 Task: Create a due date automation trigger when advanced on, on the wednesday after a card is due add fields with custom field "Resume" set to a date less than 1 working days ago at 11:00 AM.
Action: Mouse moved to (1018, 77)
Screenshot: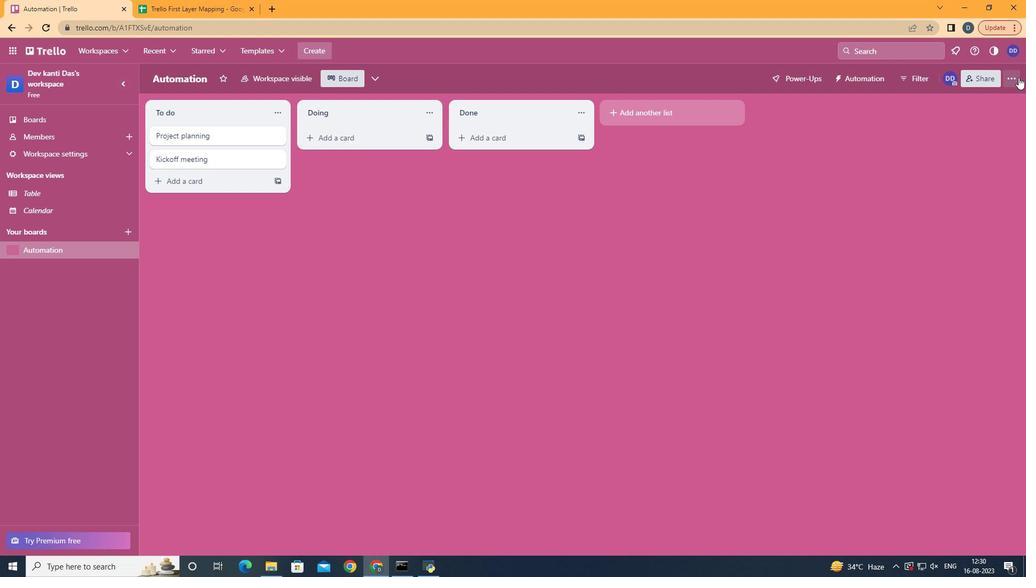 
Action: Mouse pressed left at (1018, 77)
Screenshot: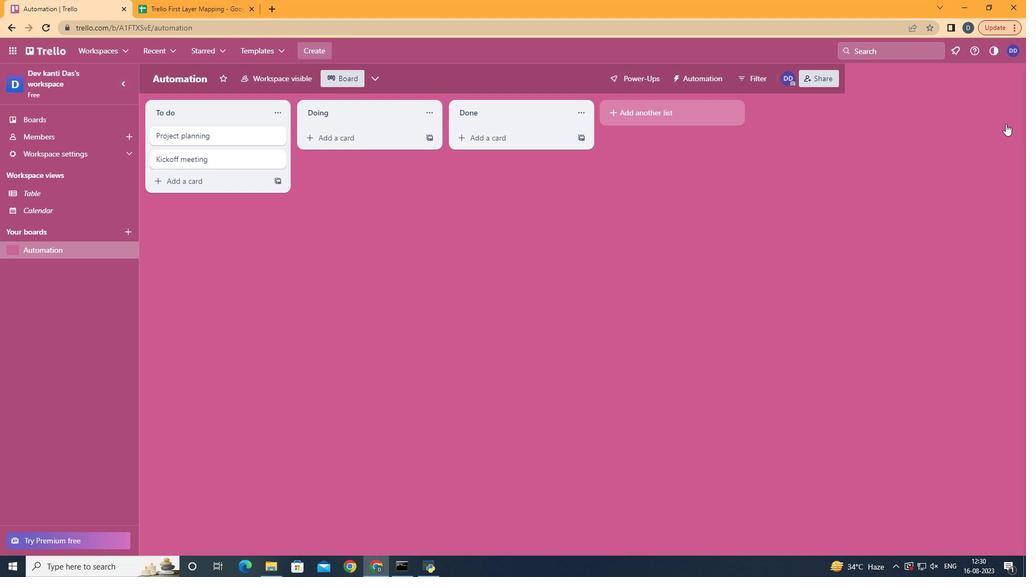 
Action: Mouse moved to (919, 236)
Screenshot: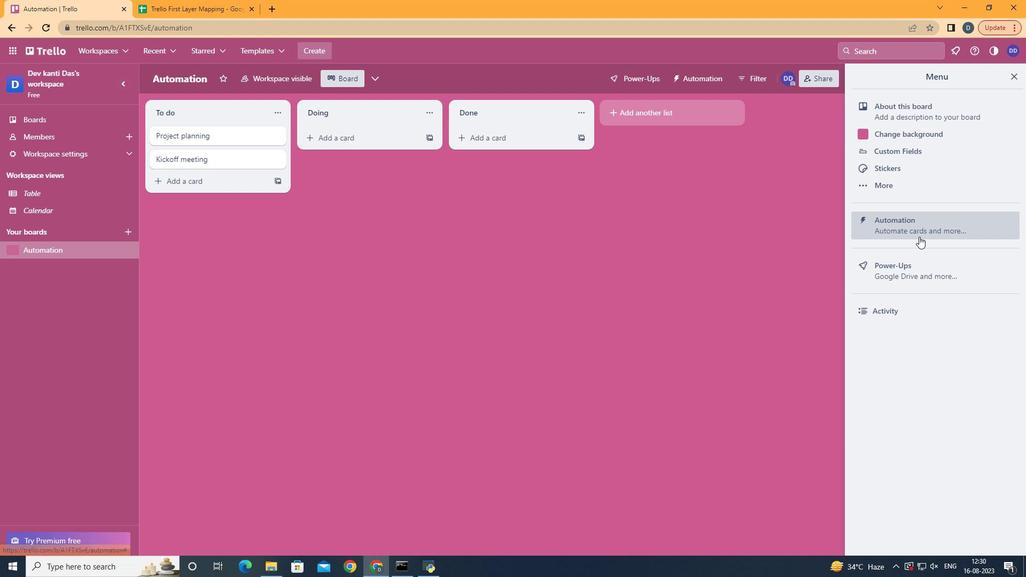 
Action: Mouse pressed left at (919, 236)
Screenshot: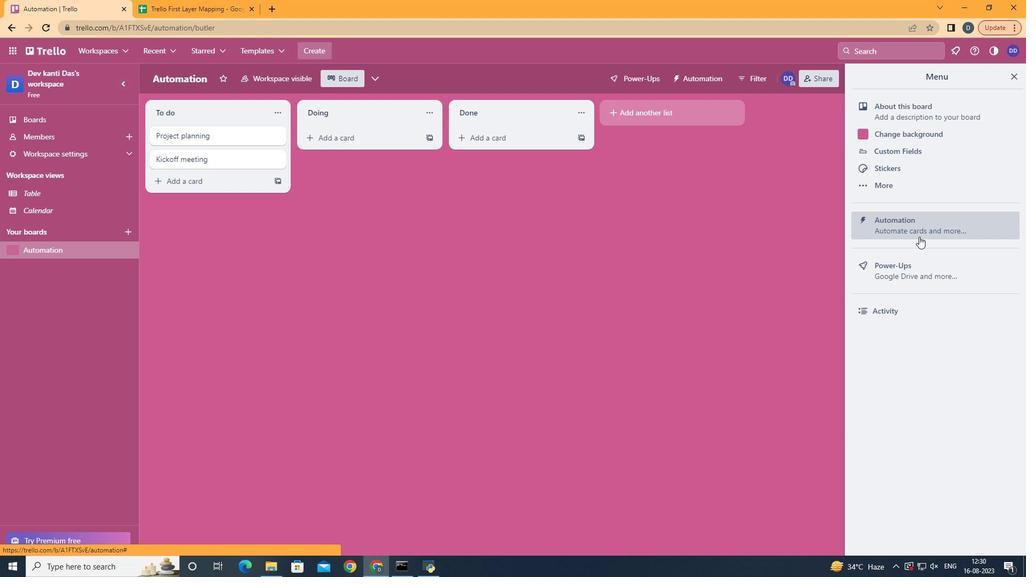 
Action: Mouse moved to (188, 214)
Screenshot: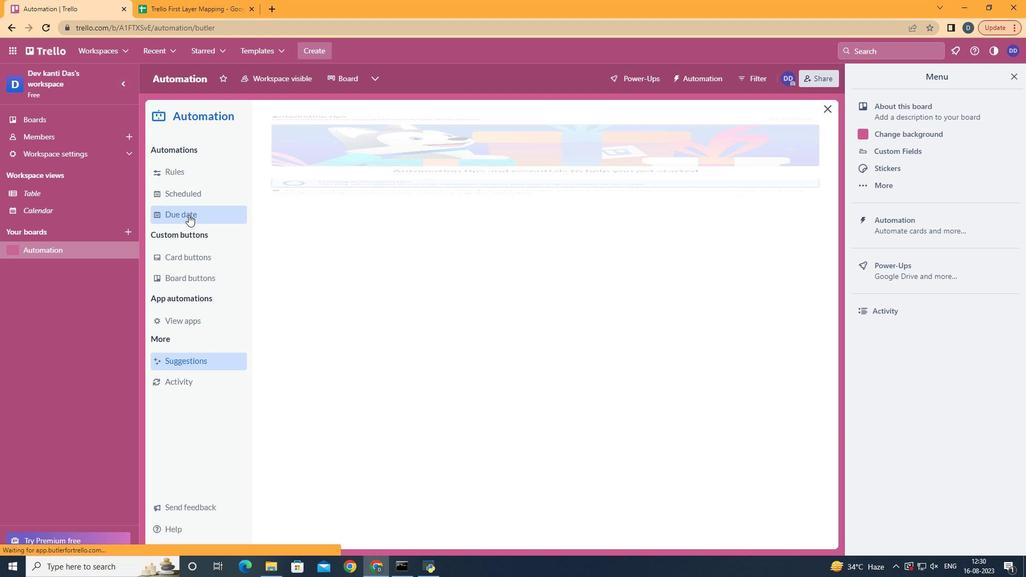 
Action: Mouse pressed left at (188, 214)
Screenshot: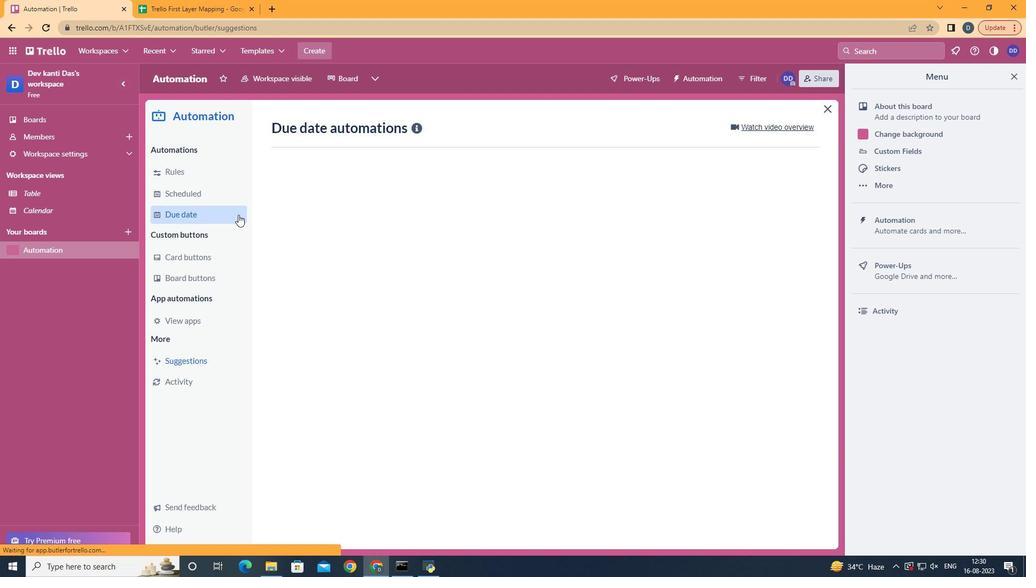 
Action: Mouse moved to (749, 130)
Screenshot: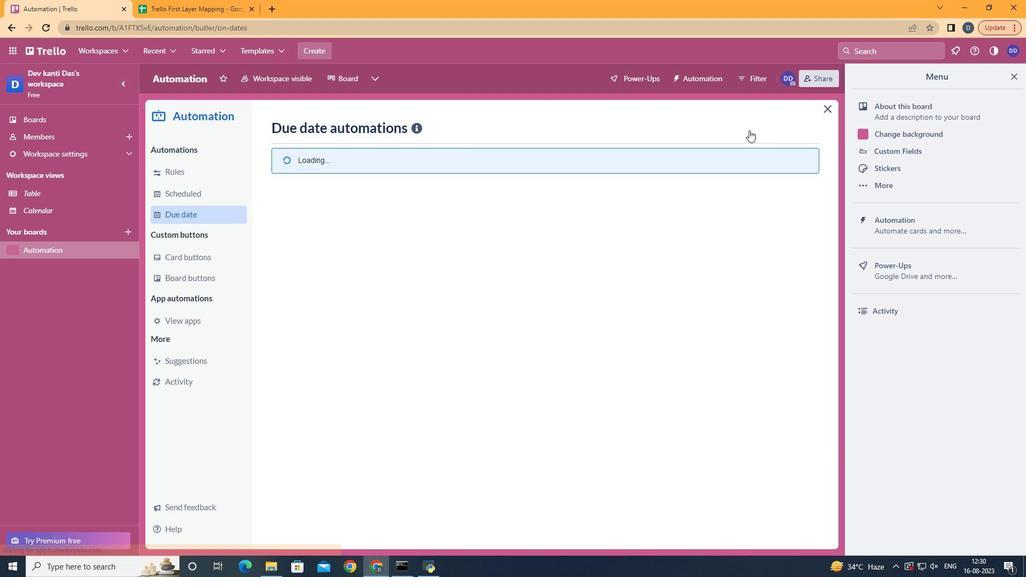 
Action: Mouse pressed left at (749, 130)
Screenshot: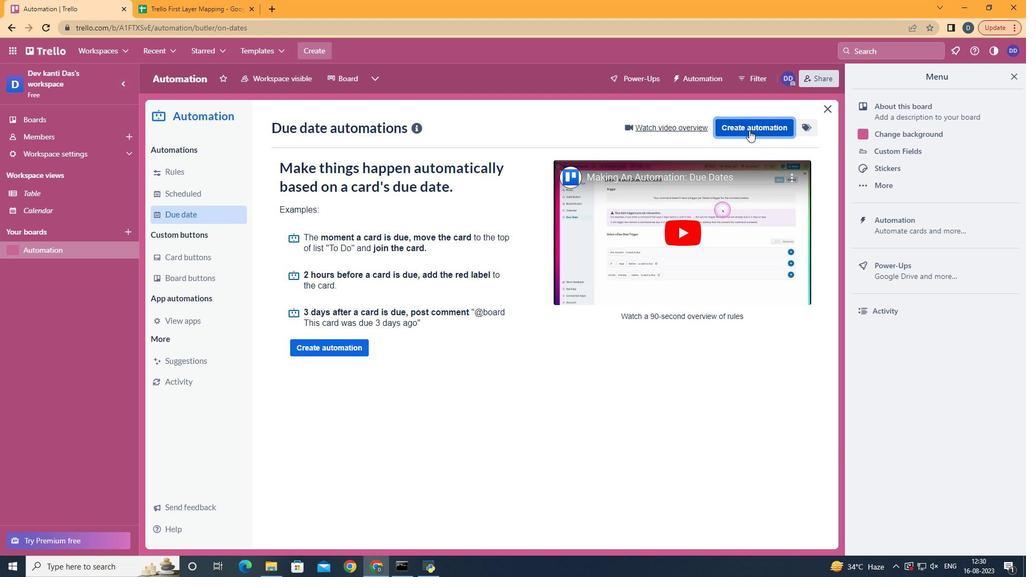 
Action: Mouse moved to (551, 229)
Screenshot: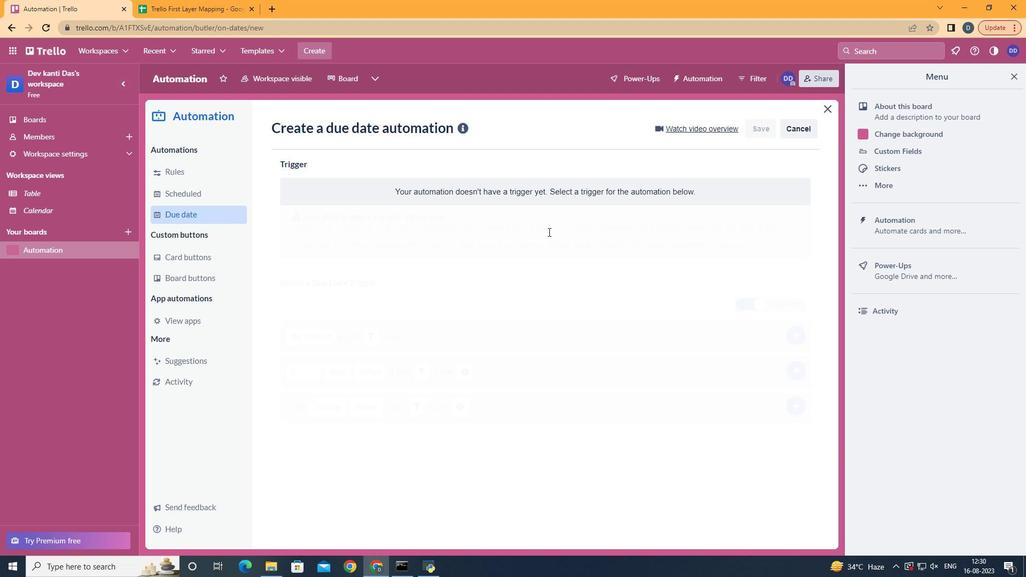 
Action: Mouse pressed left at (551, 229)
Screenshot: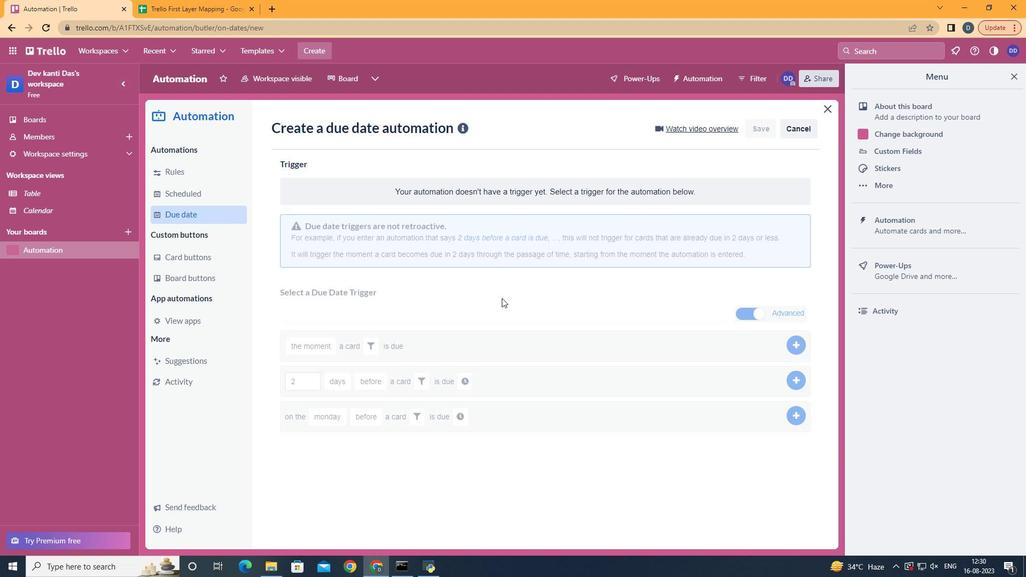 
Action: Mouse moved to (344, 319)
Screenshot: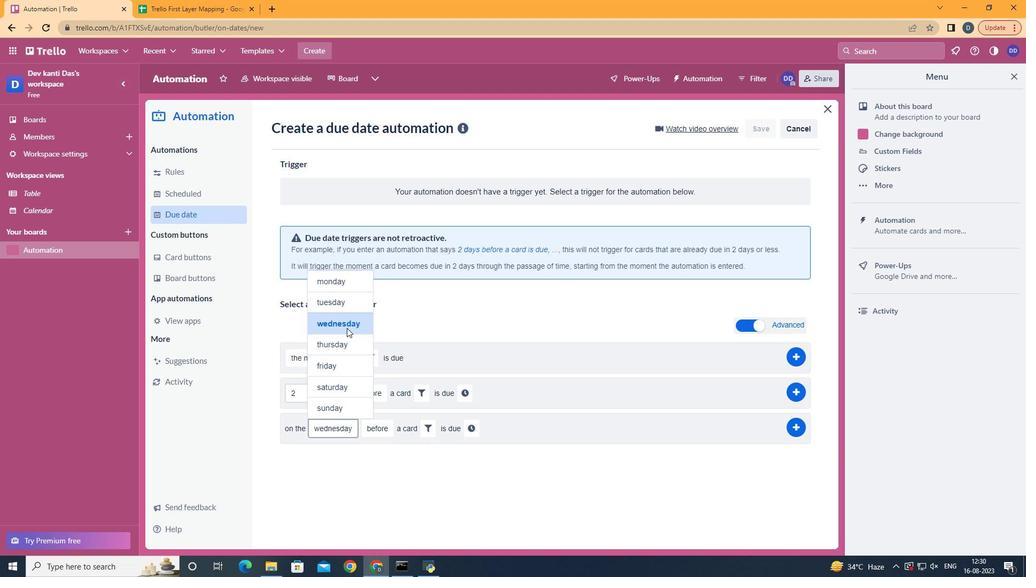 
Action: Mouse pressed left at (344, 319)
Screenshot: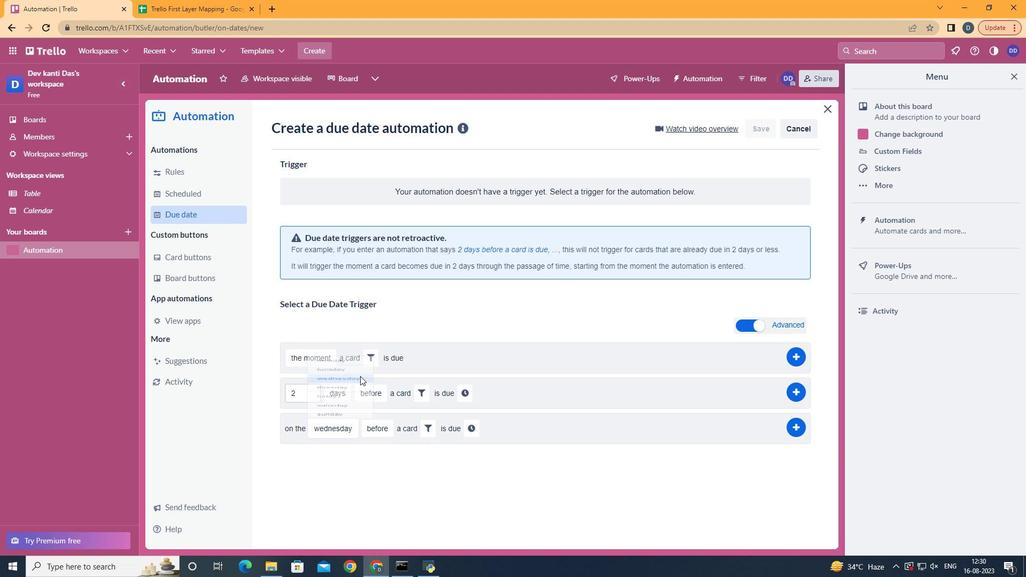 
Action: Mouse moved to (389, 464)
Screenshot: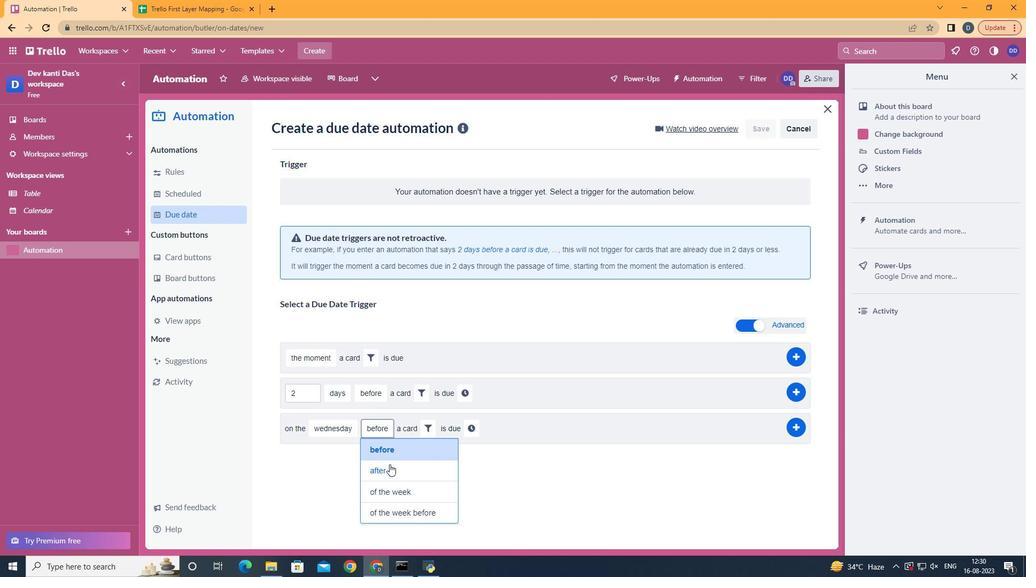 
Action: Mouse pressed left at (389, 464)
Screenshot: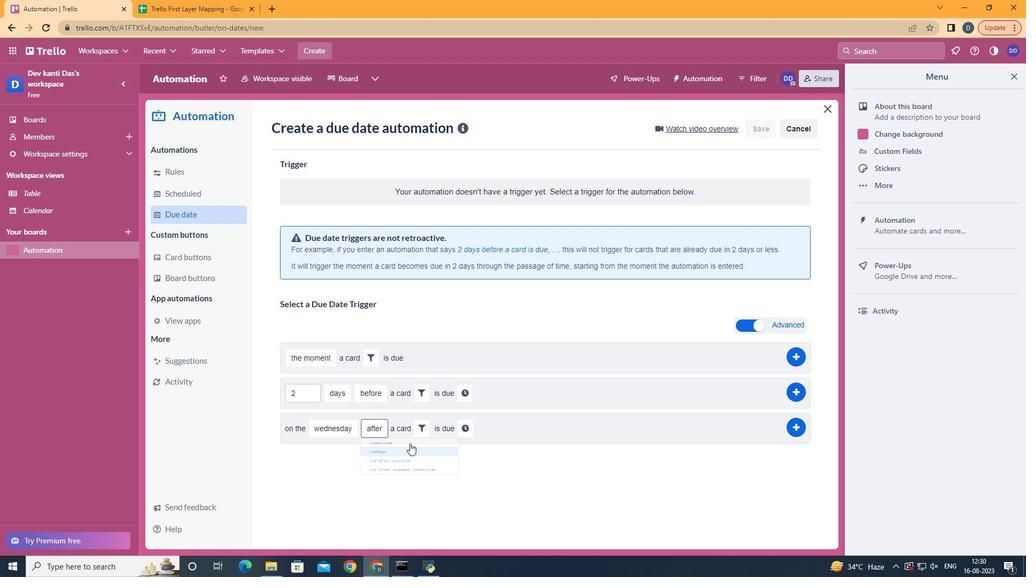 
Action: Mouse moved to (415, 431)
Screenshot: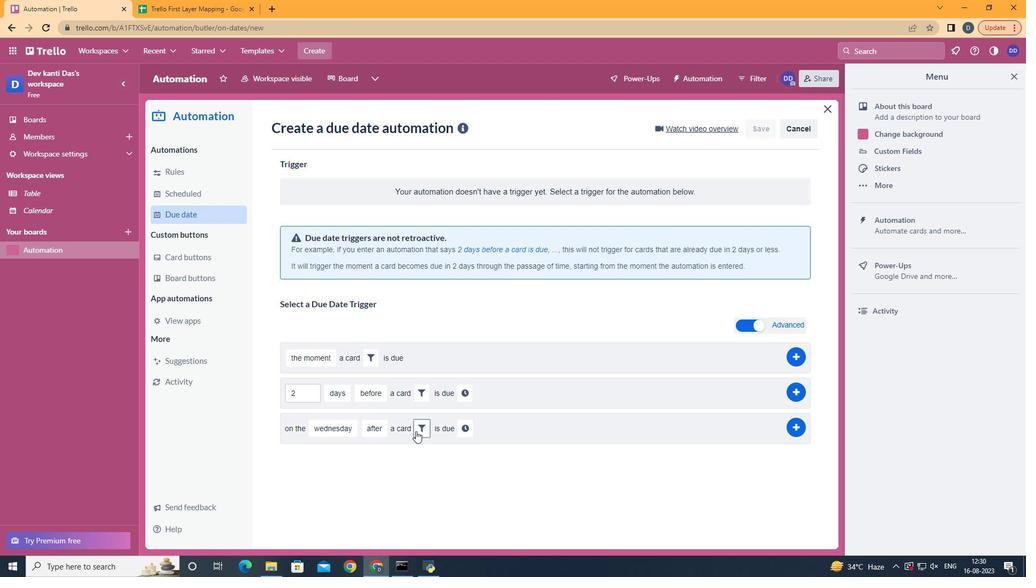 
Action: Mouse pressed left at (415, 431)
Screenshot: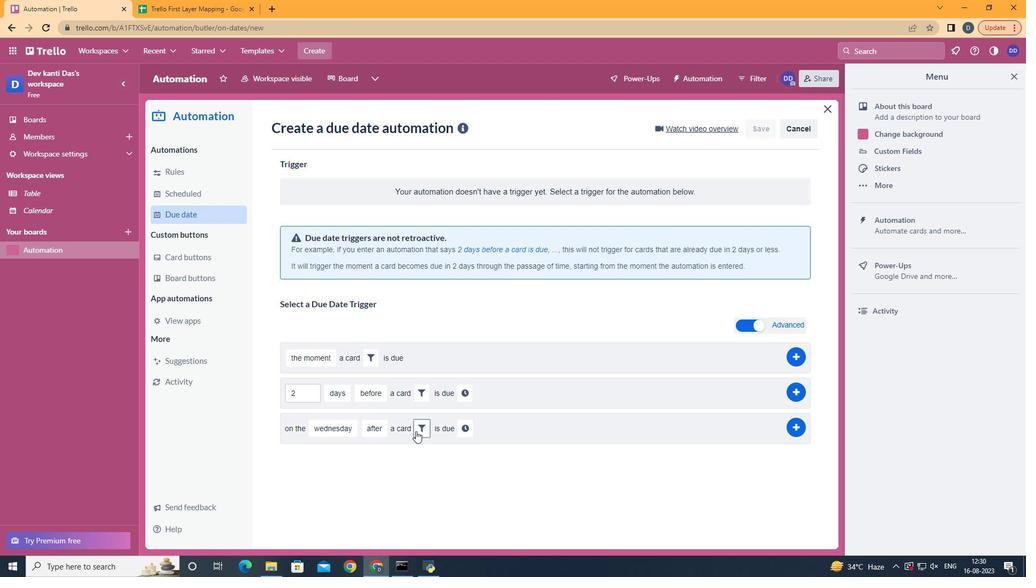 
Action: Mouse moved to (583, 458)
Screenshot: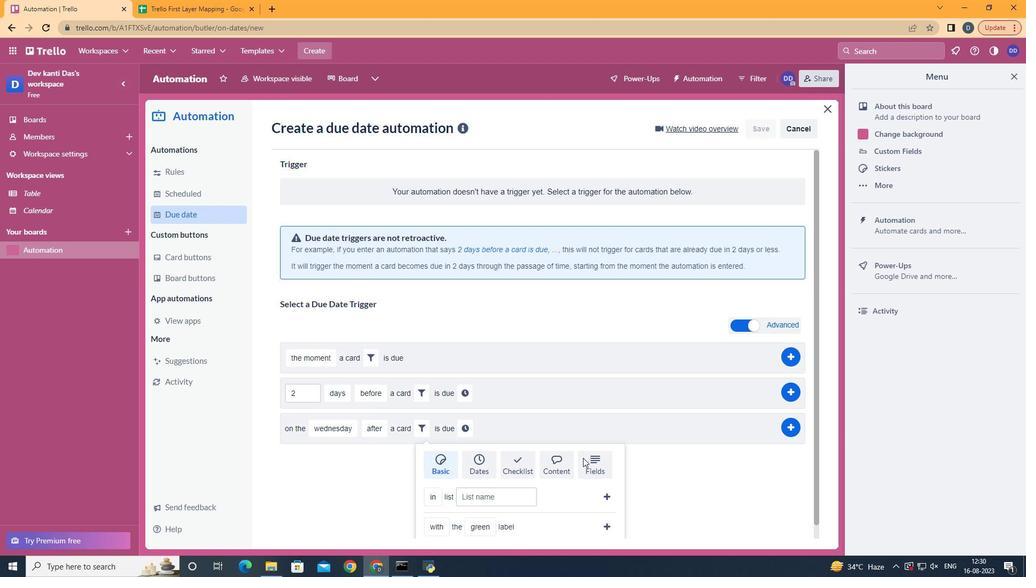 
Action: Mouse pressed left at (583, 458)
Screenshot: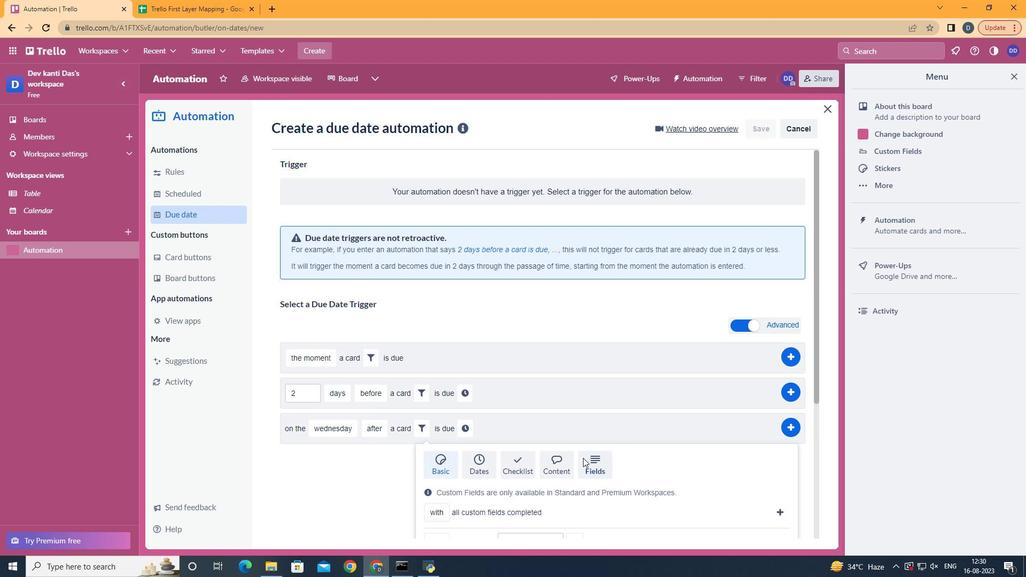 
Action: Mouse scrolled (583, 457) with delta (0, 0)
Screenshot: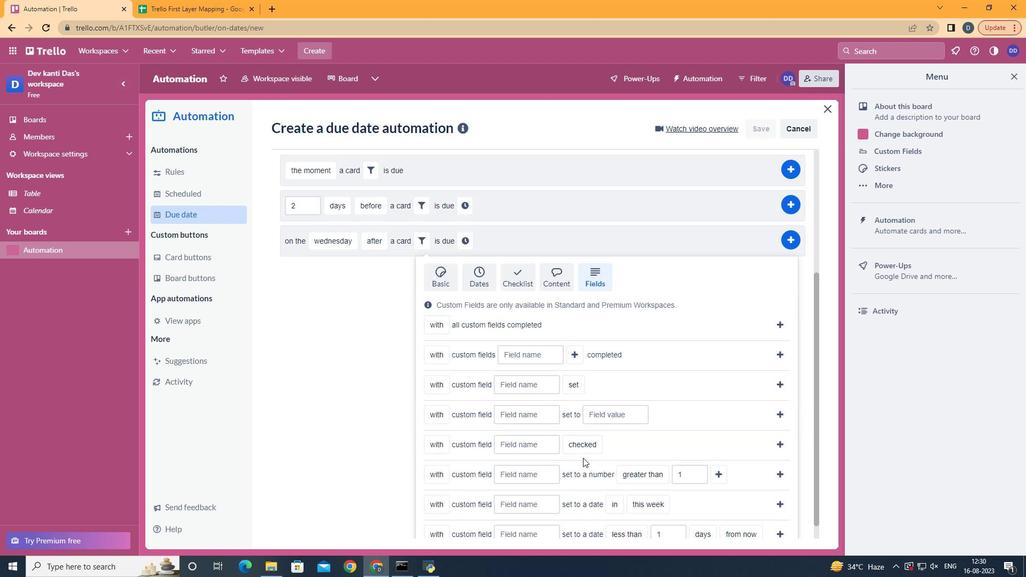 
Action: Mouse scrolled (583, 457) with delta (0, 0)
Screenshot: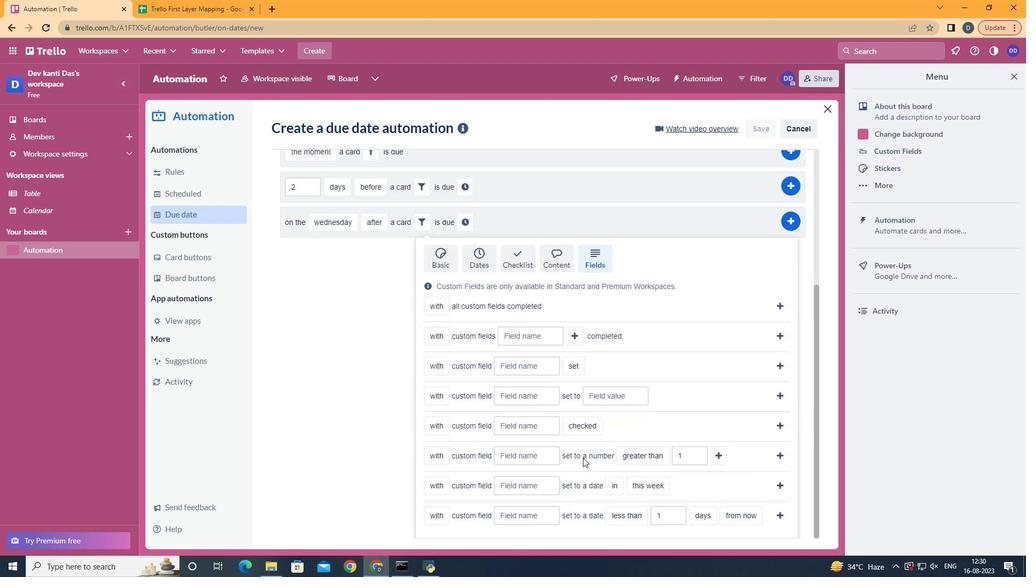 
Action: Mouse scrolled (583, 457) with delta (0, 0)
Screenshot: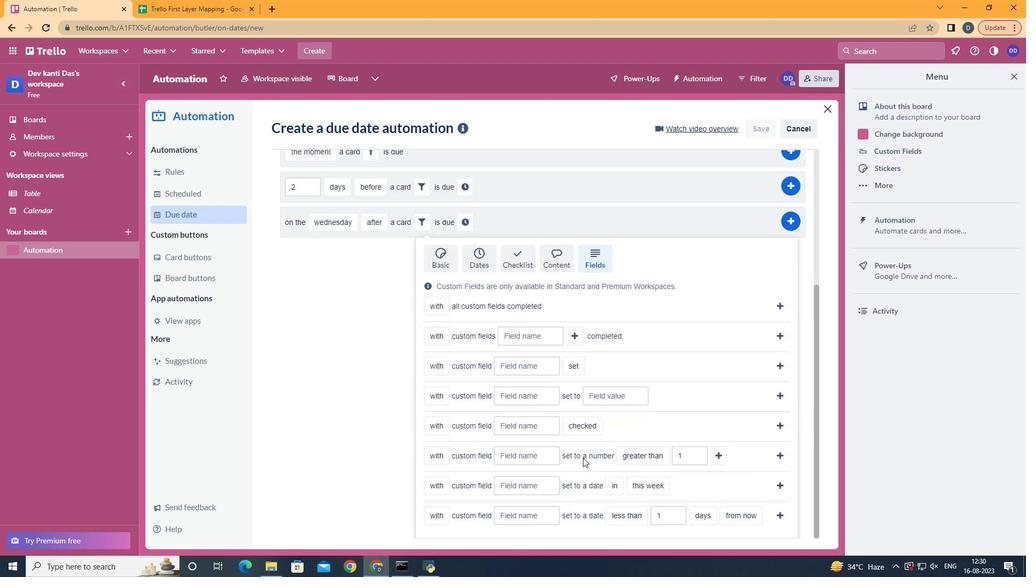 
Action: Mouse scrolled (583, 457) with delta (0, 0)
Screenshot: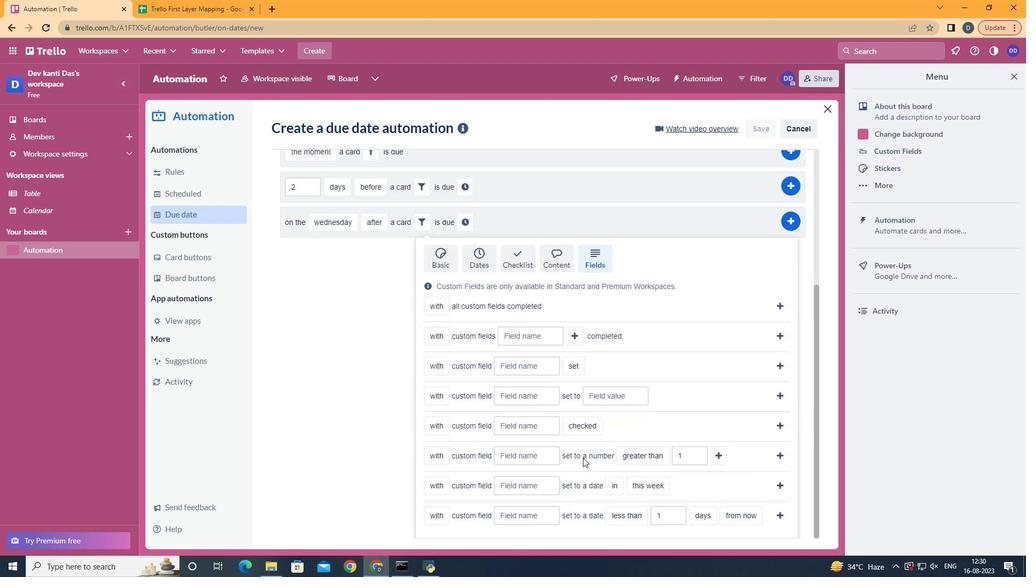 
Action: Mouse scrolled (583, 457) with delta (0, 0)
Screenshot: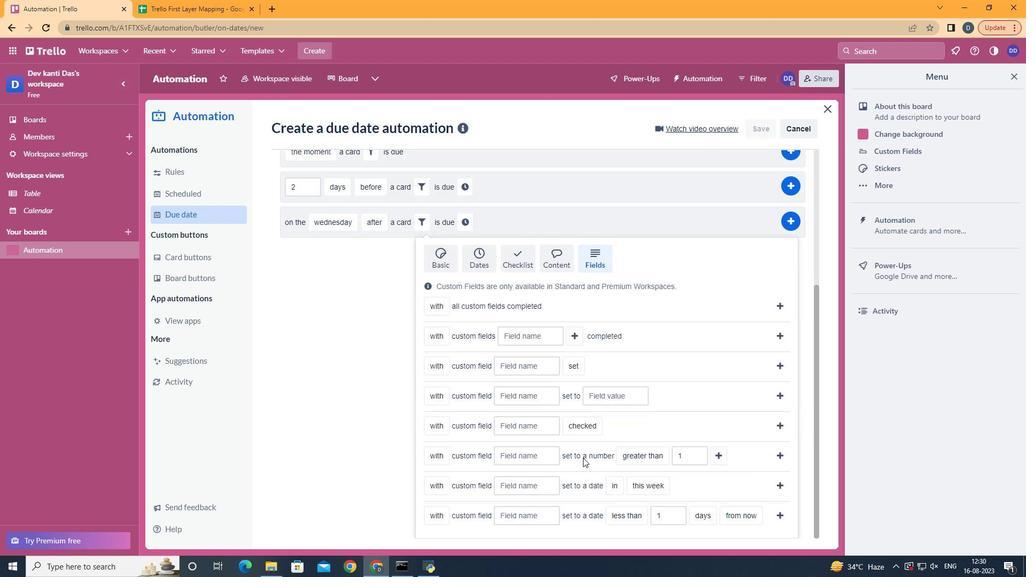 
Action: Mouse moved to (516, 517)
Screenshot: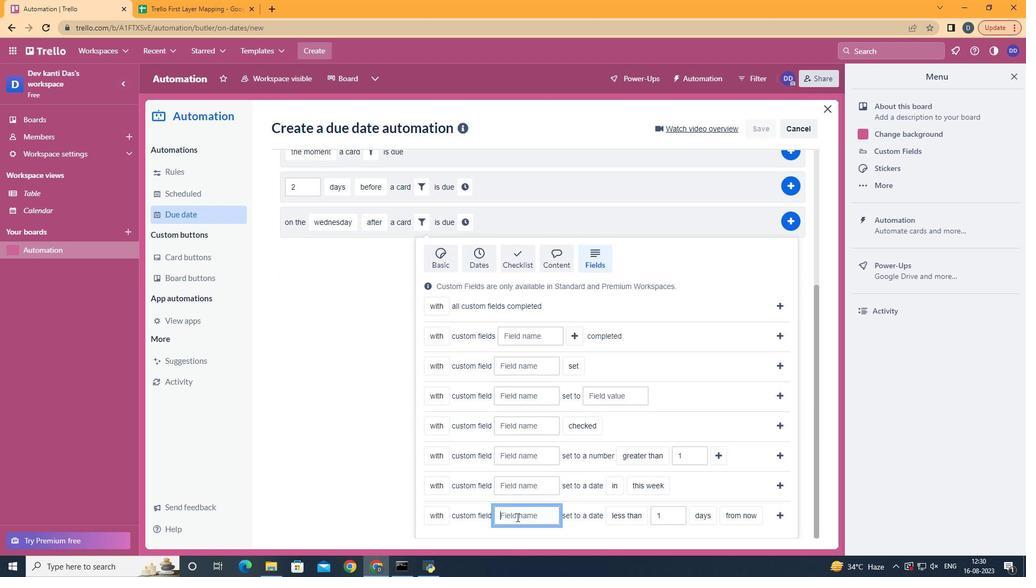 
Action: Mouse pressed left at (516, 517)
Screenshot: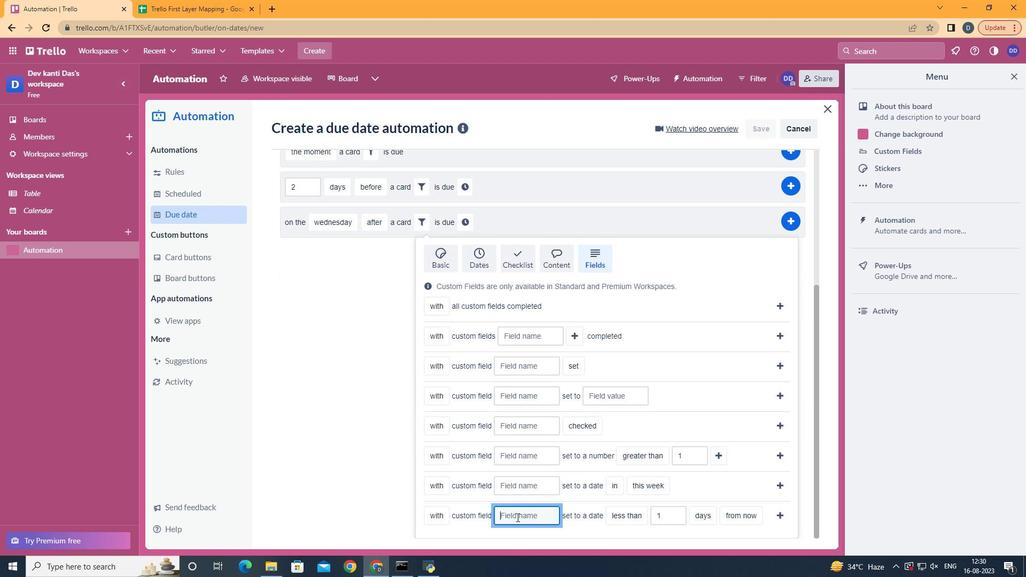 
Action: Key pressed <Key.shift>Resume
Screenshot: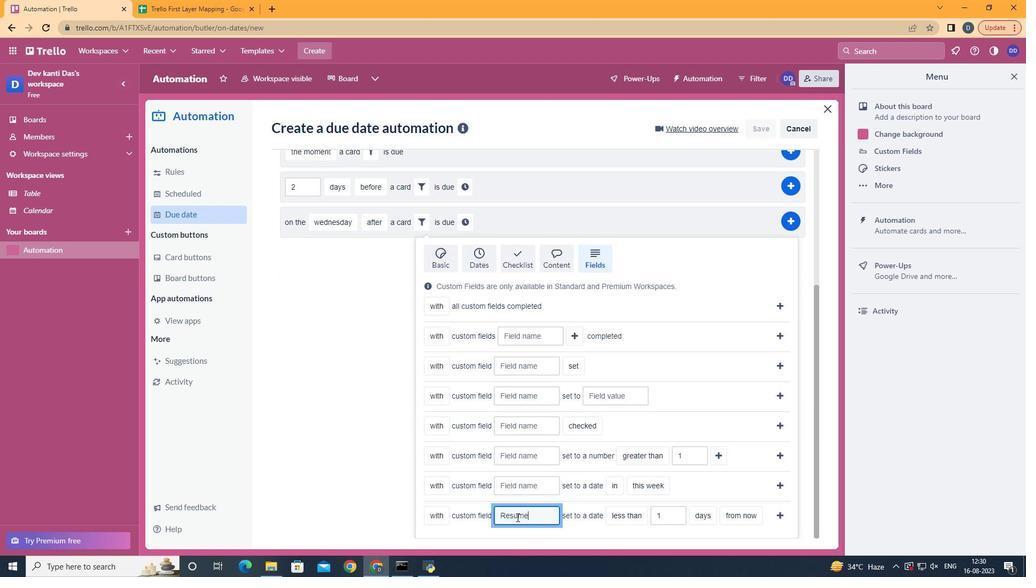 
Action: Mouse moved to (711, 498)
Screenshot: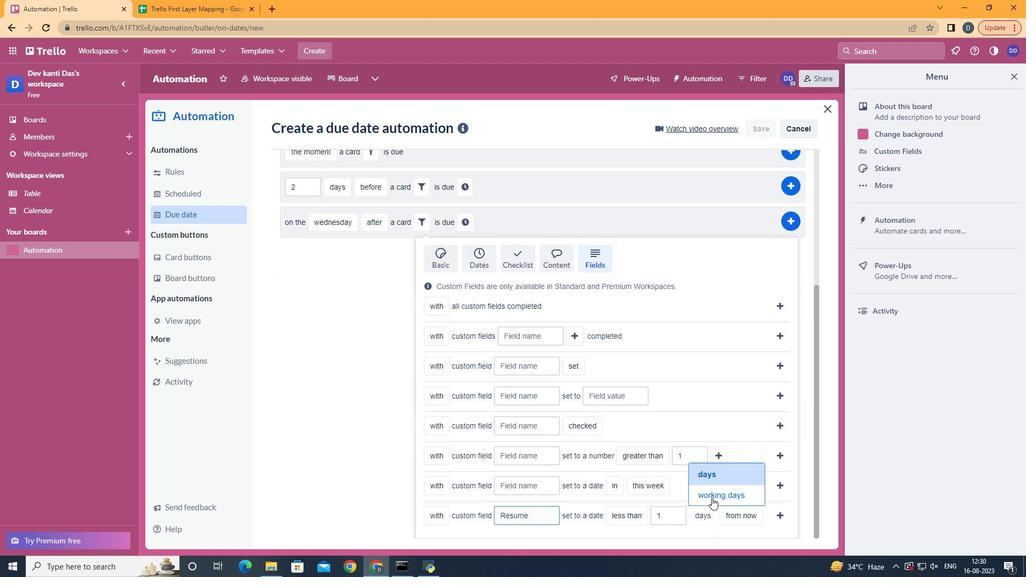 
Action: Mouse pressed left at (711, 498)
Screenshot: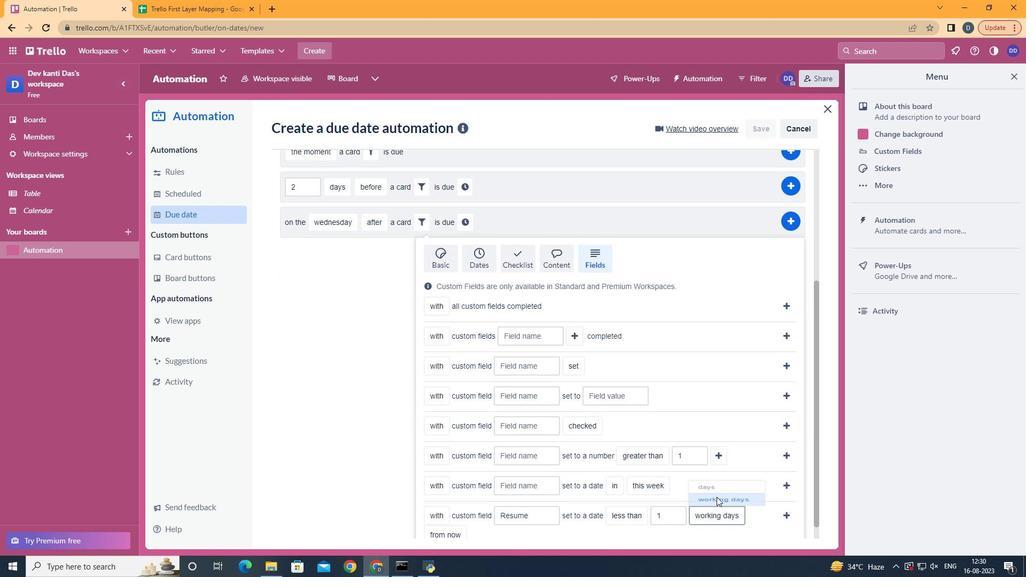 
Action: Mouse moved to (716, 497)
Screenshot: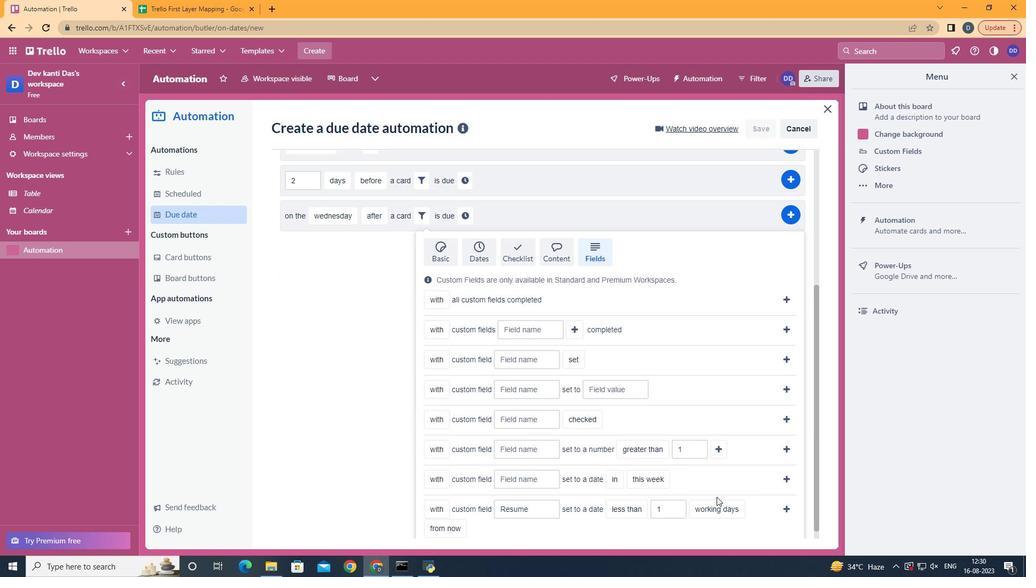 
Action: Mouse scrolled (716, 496) with delta (0, 0)
Screenshot: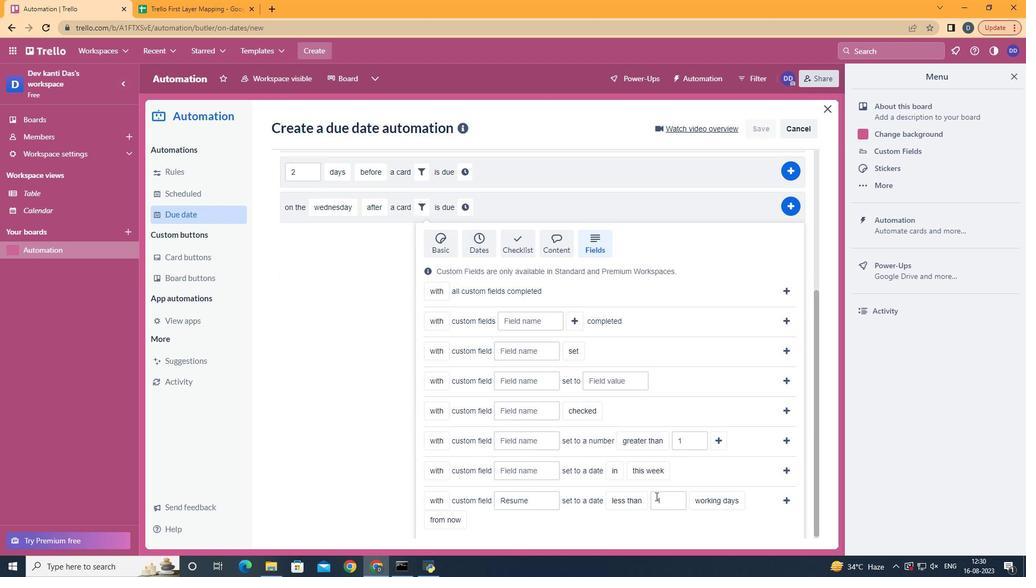 
Action: Mouse scrolled (716, 496) with delta (0, 0)
Screenshot: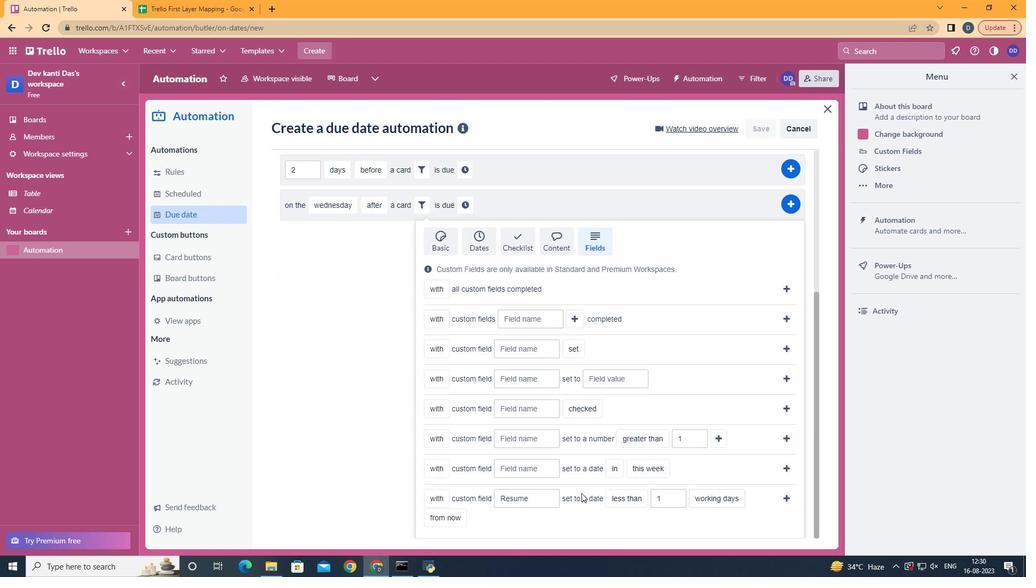 
Action: Mouse scrolled (716, 496) with delta (0, 0)
Screenshot: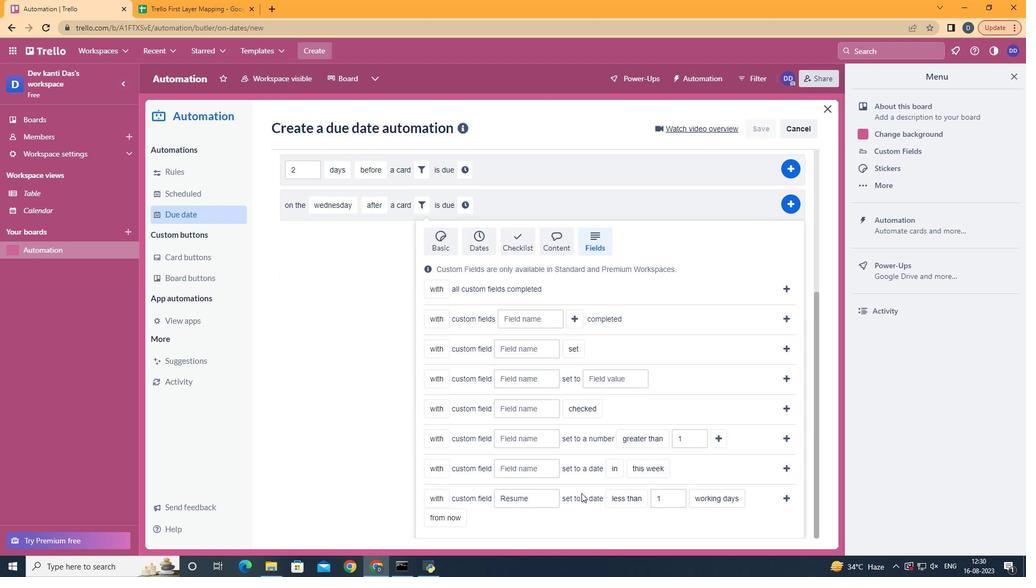
Action: Mouse scrolled (716, 496) with delta (0, 0)
Screenshot: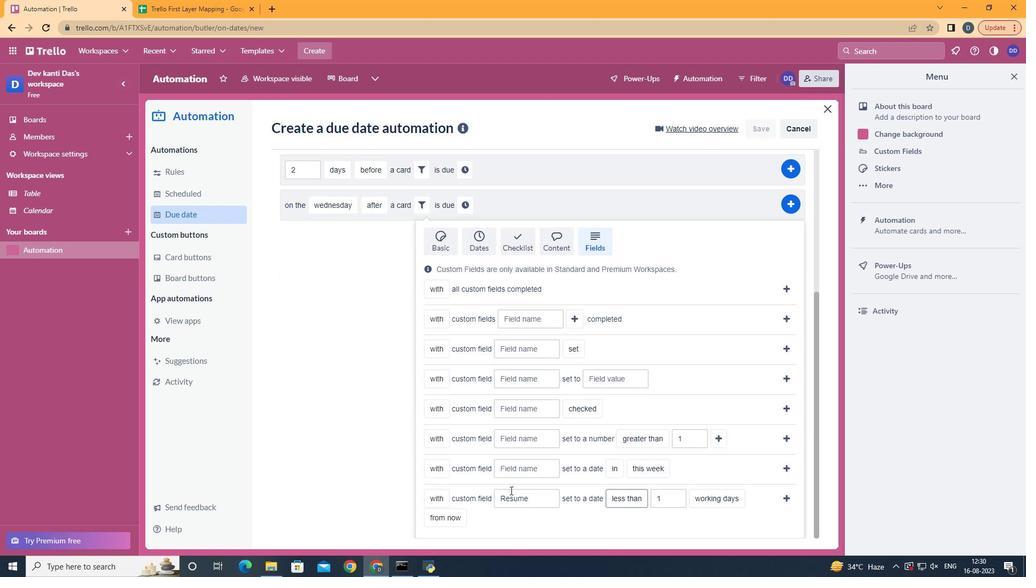 
Action: Mouse moved to (459, 499)
Screenshot: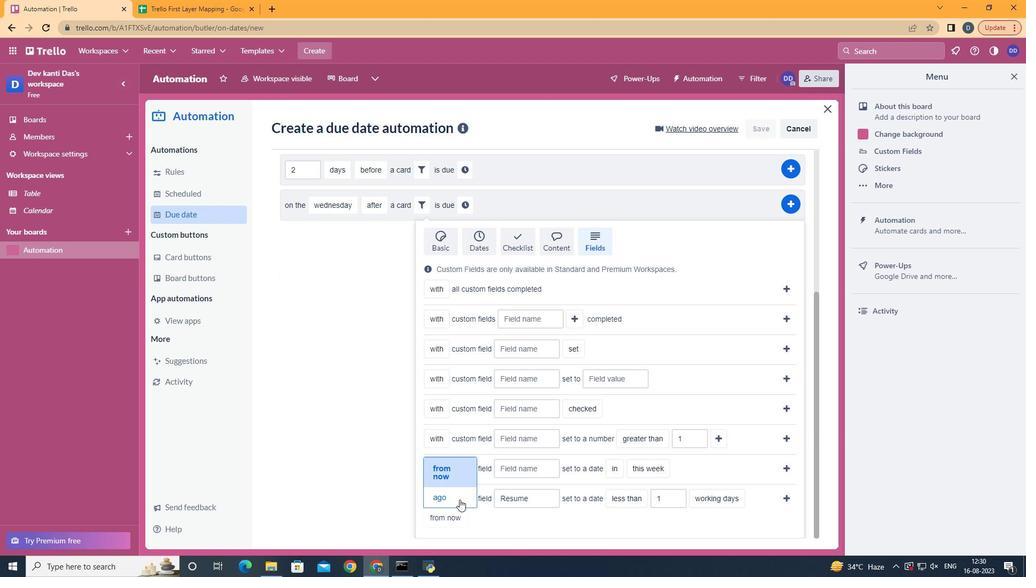 
Action: Mouse pressed left at (459, 499)
Screenshot: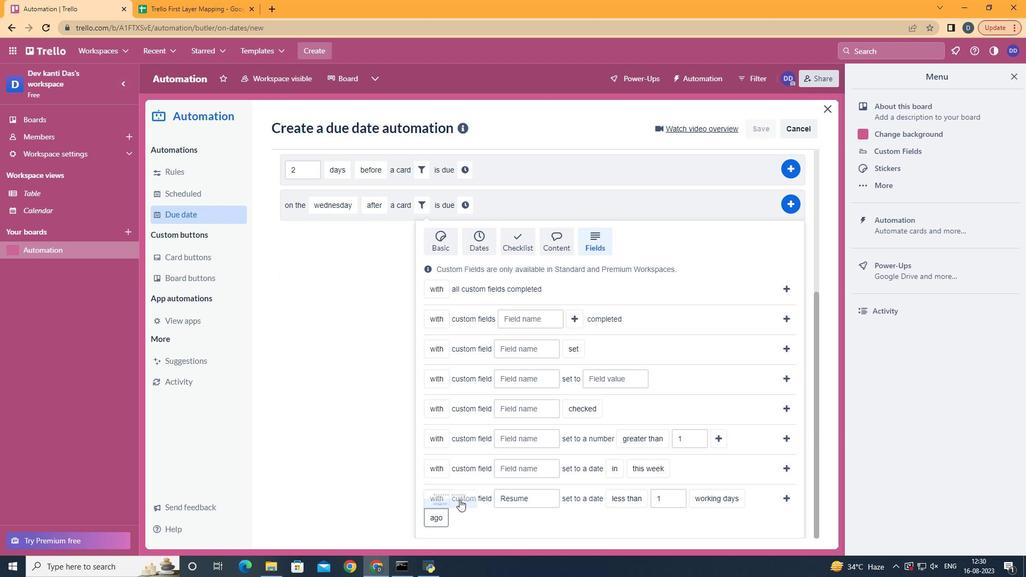
Action: Mouse moved to (785, 497)
Screenshot: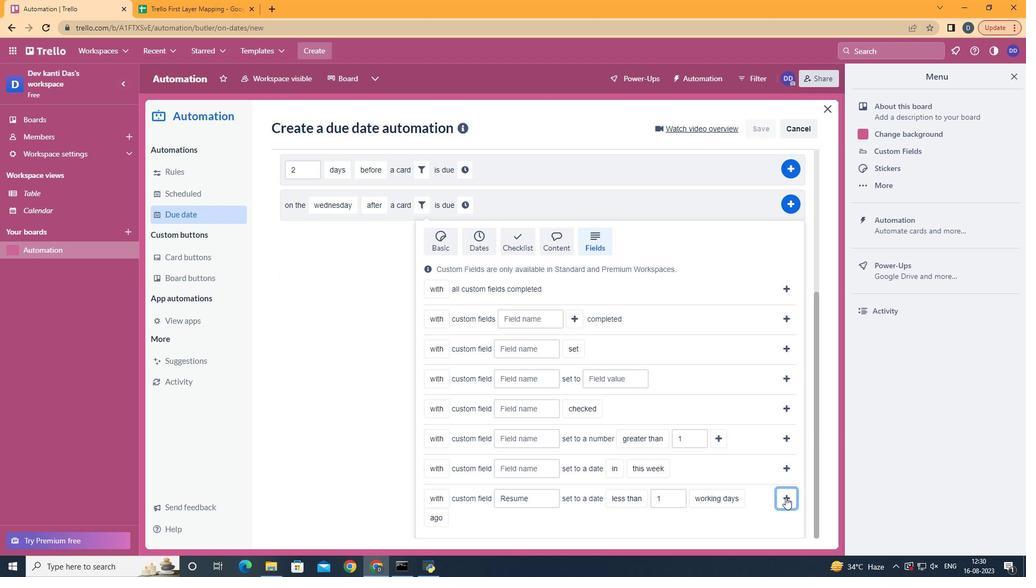 
Action: Mouse pressed left at (785, 497)
Screenshot: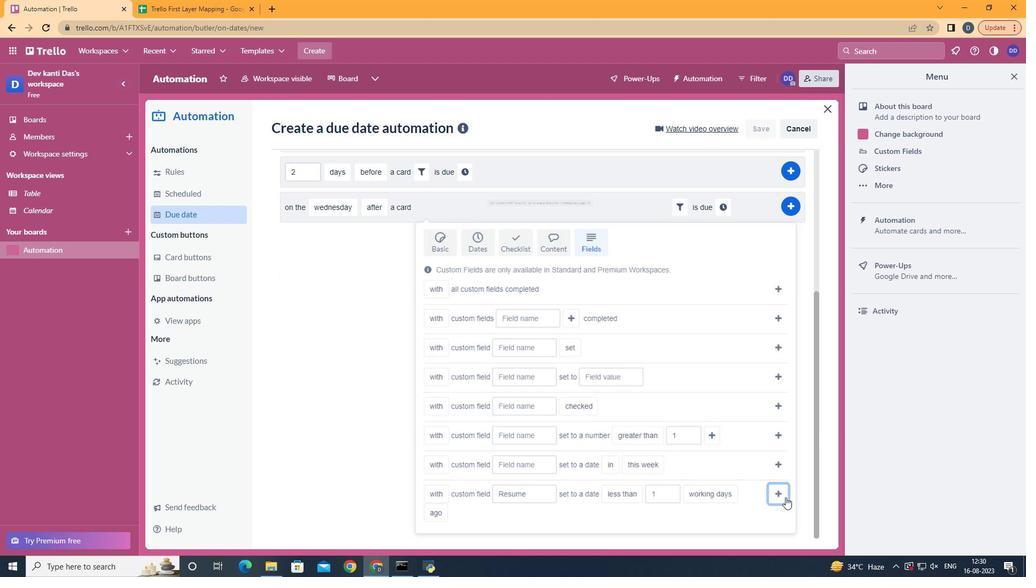 
Action: Mouse moved to (716, 431)
Screenshot: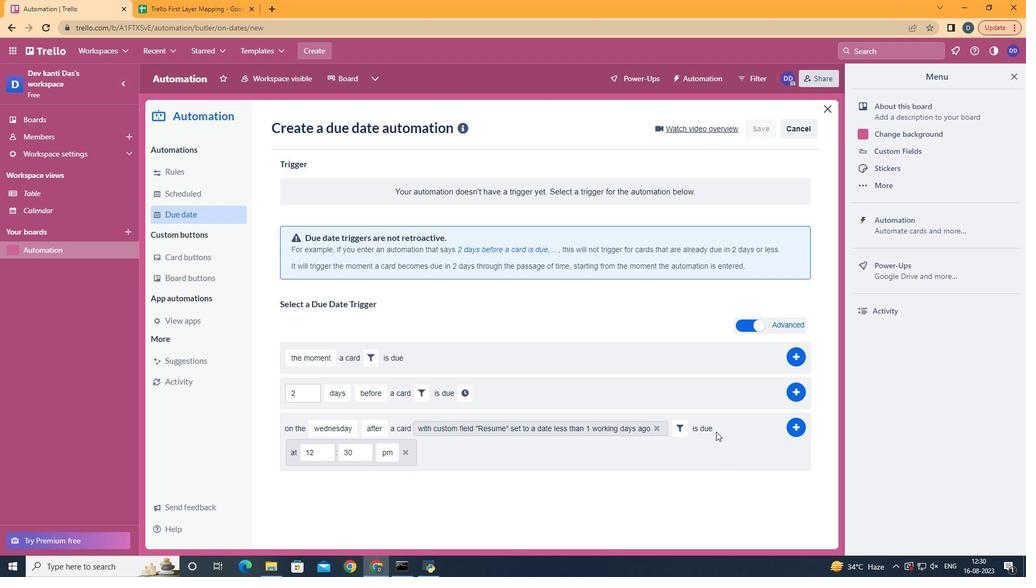 
Action: Mouse pressed left at (716, 431)
Screenshot: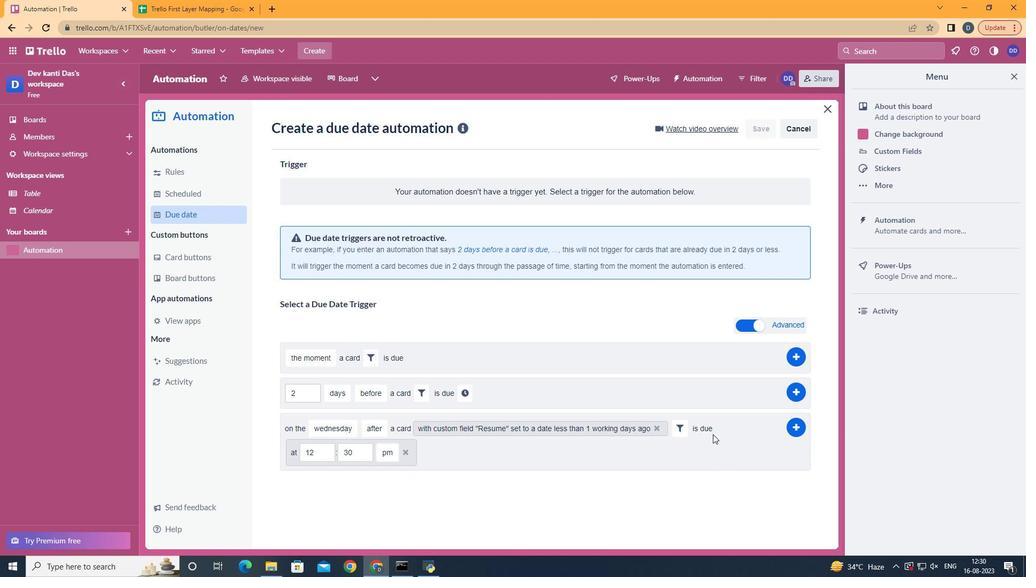 
Action: Mouse moved to (328, 452)
Screenshot: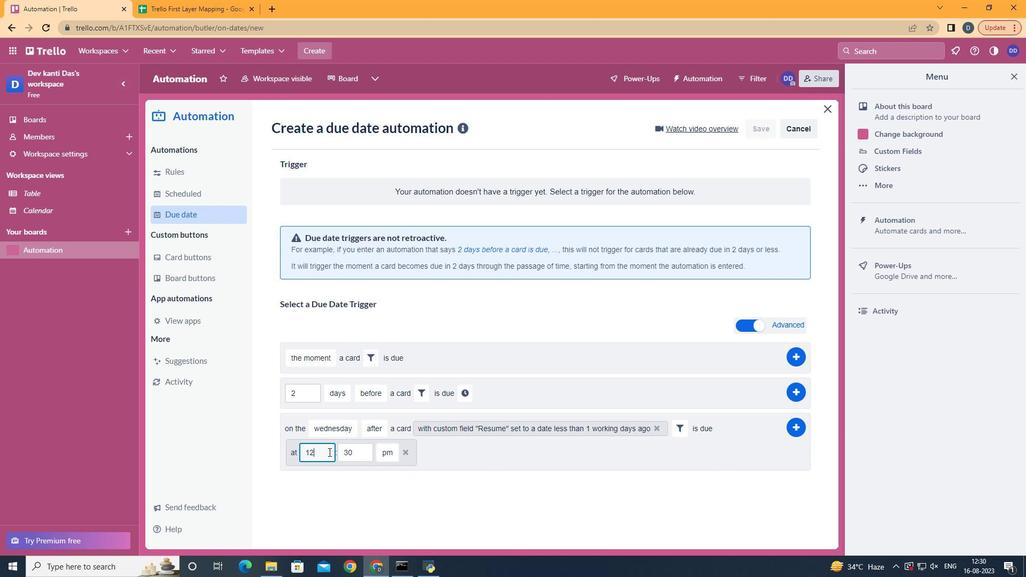 
Action: Mouse pressed left at (328, 452)
Screenshot: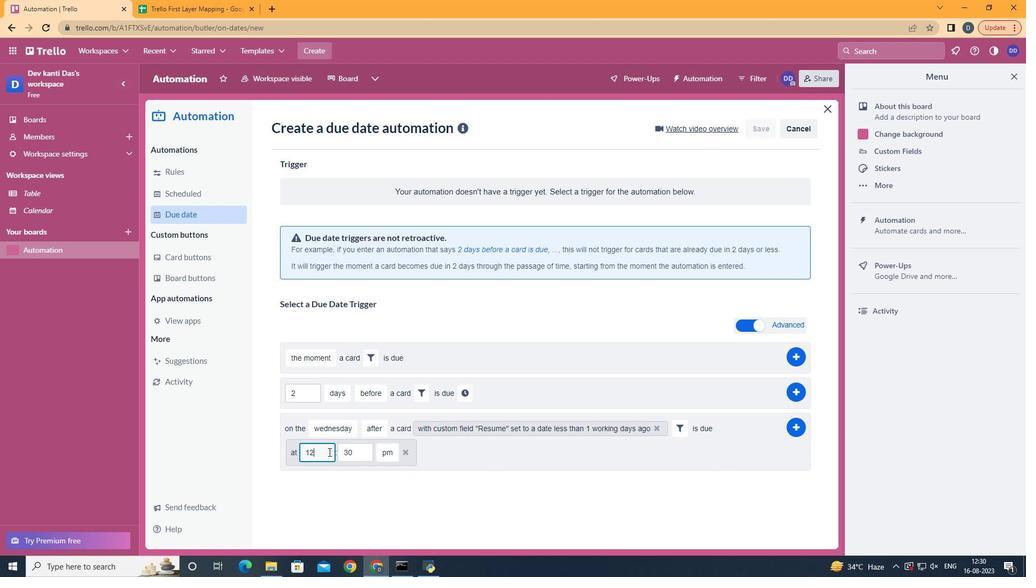 
Action: Mouse moved to (328, 451)
Screenshot: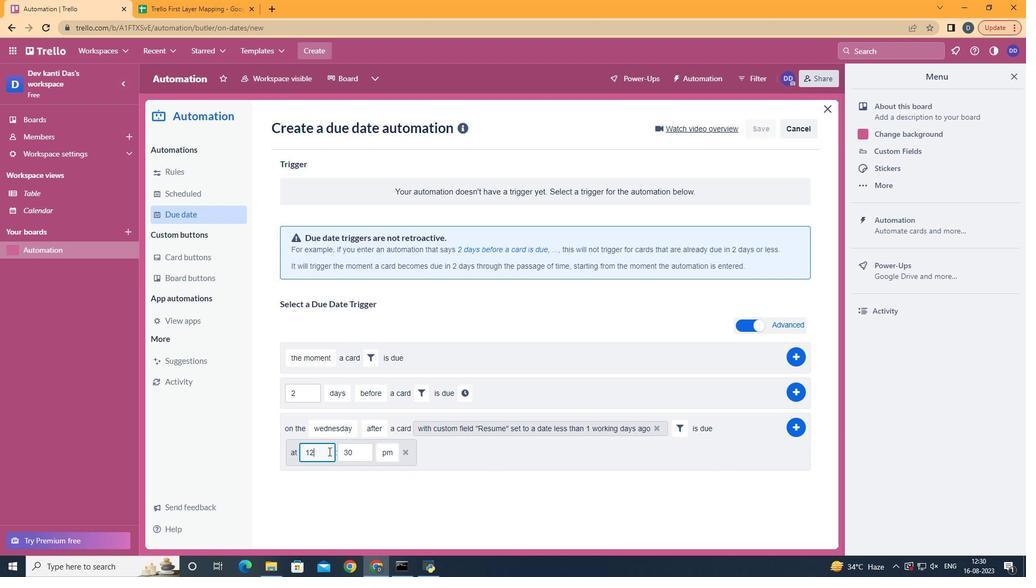 
Action: Key pressed <Key.backspace>1
Screenshot: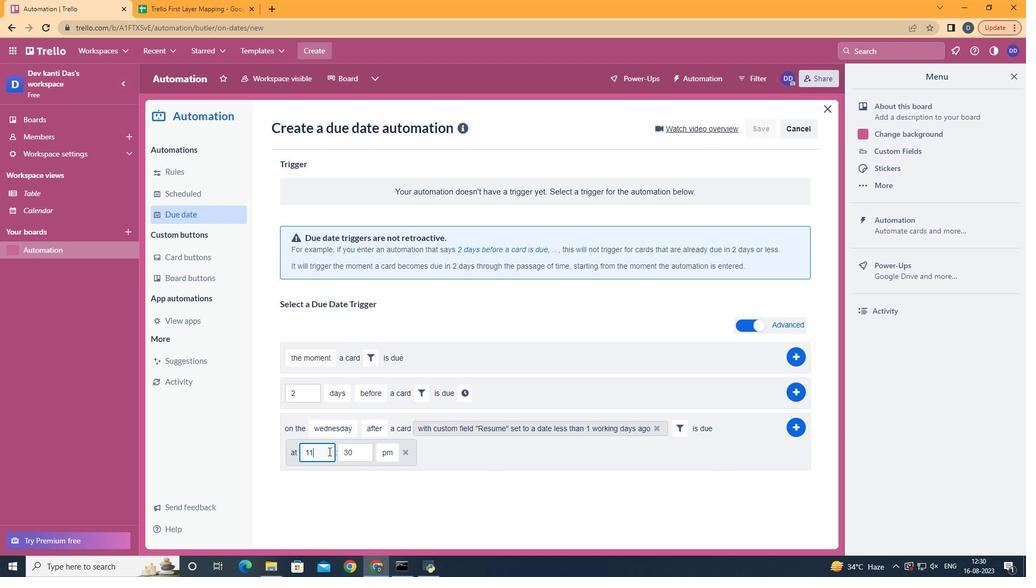 
Action: Mouse moved to (360, 459)
Screenshot: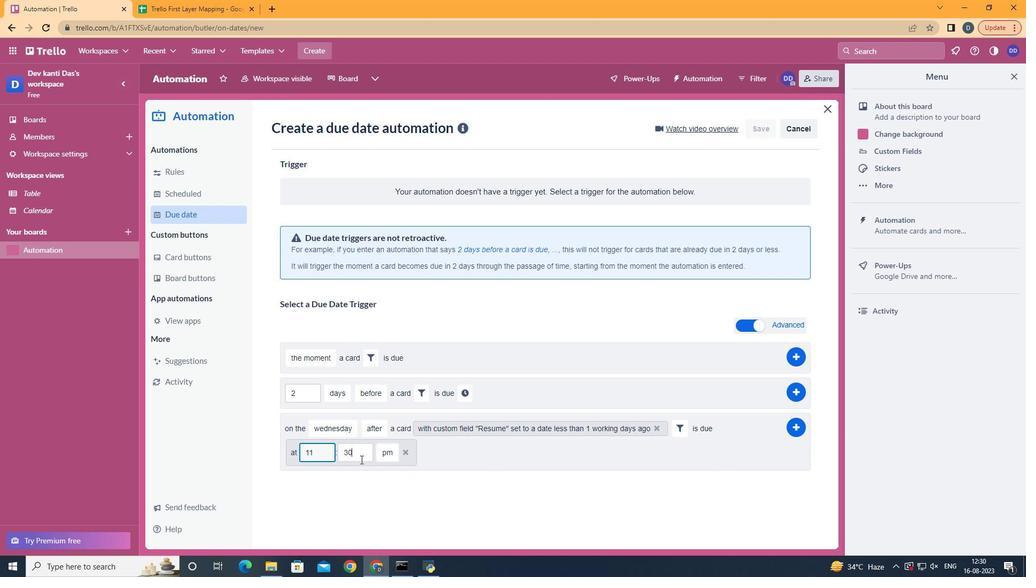 
Action: Mouse pressed left at (360, 459)
Screenshot: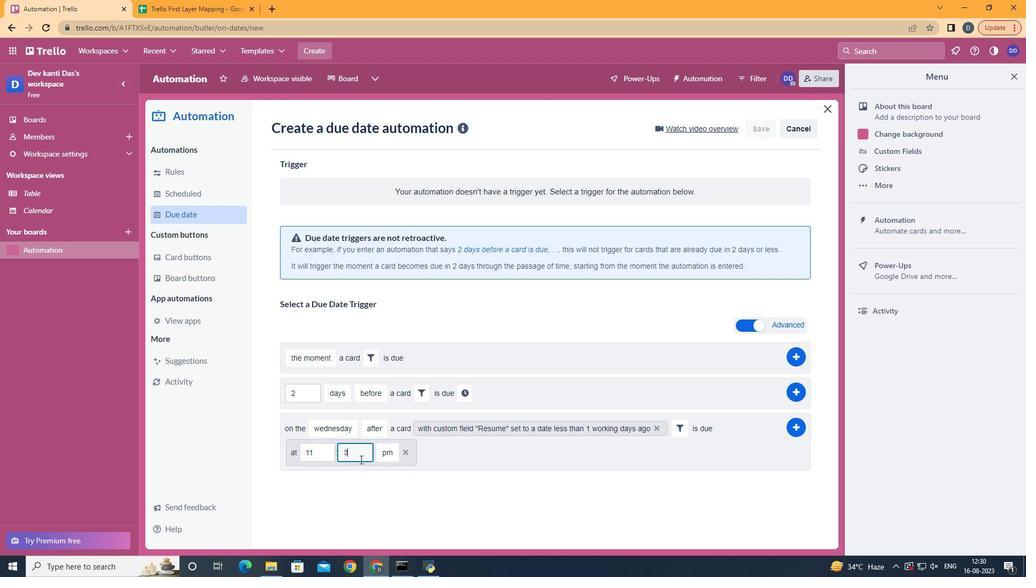 
Action: Key pressed <Key.backspace>
Screenshot: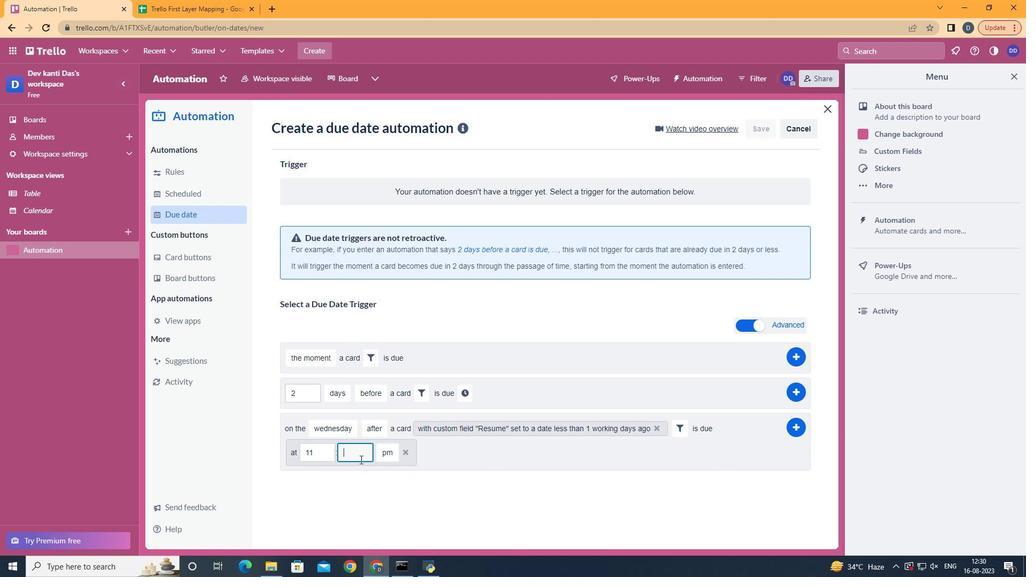 
Action: Mouse moved to (360, 459)
Screenshot: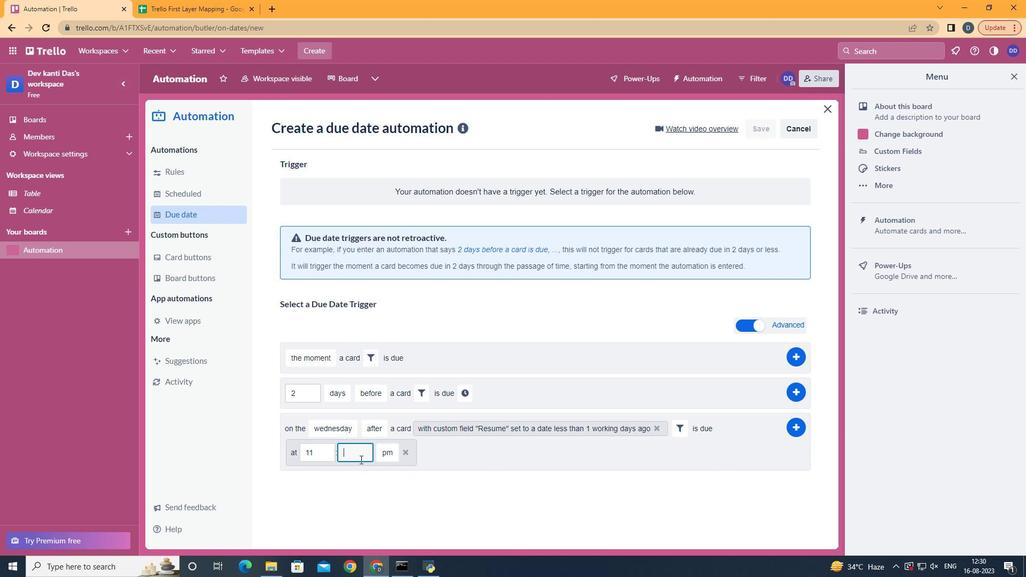 
Action: Key pressed <Key.backspace>00
Screenshot: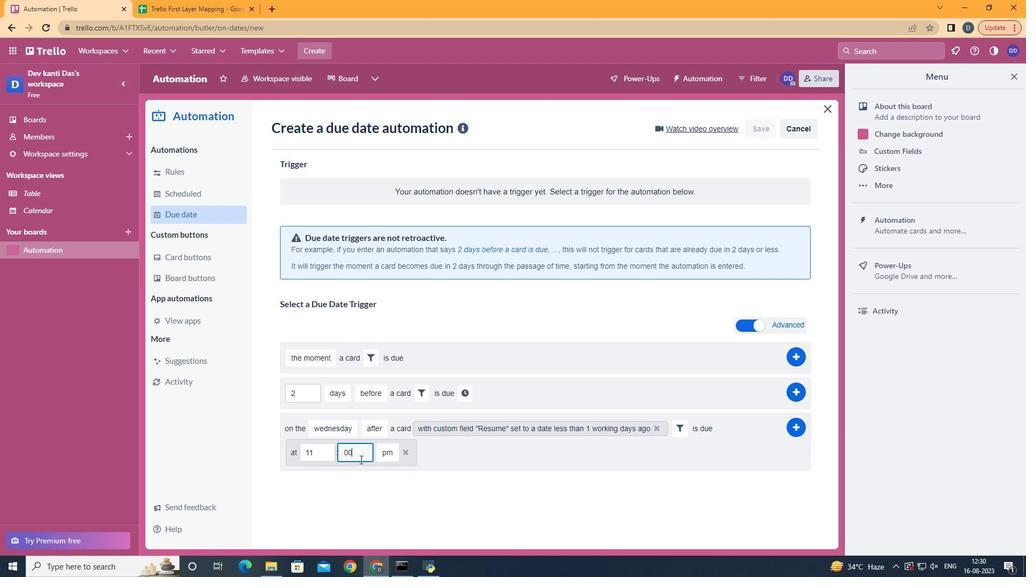 
Action: Mouse moved to (382, 477)
Screenshot: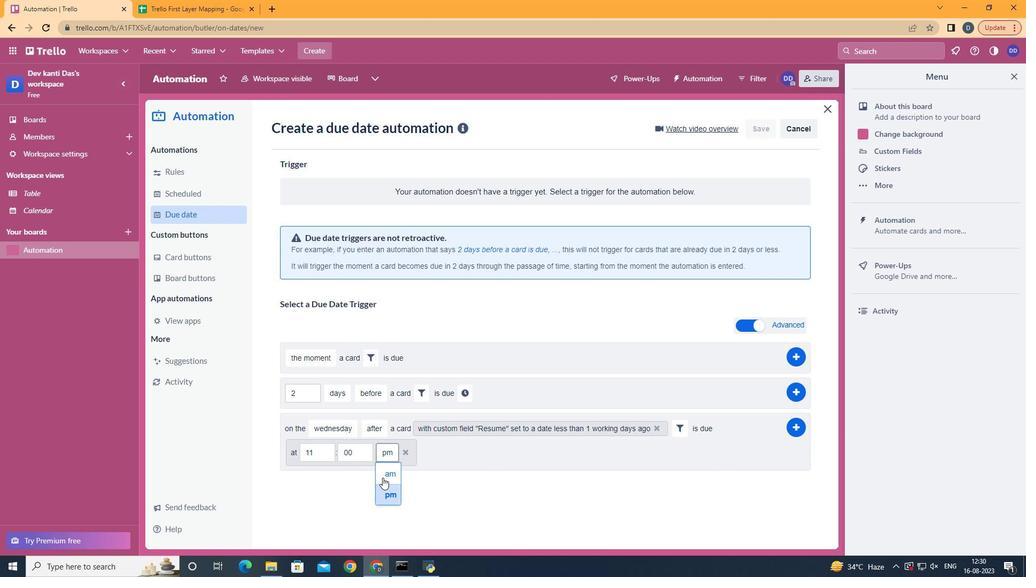 
Action: Mouse pressed left at (382, 477)
Screenshot: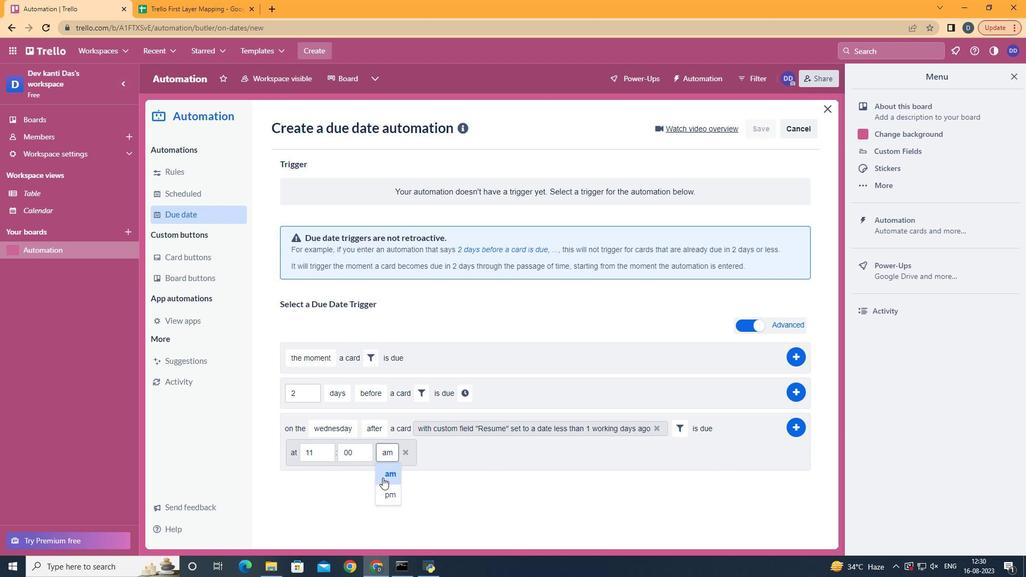 
Action: Mouse moved to (782, 427)
Screenshot: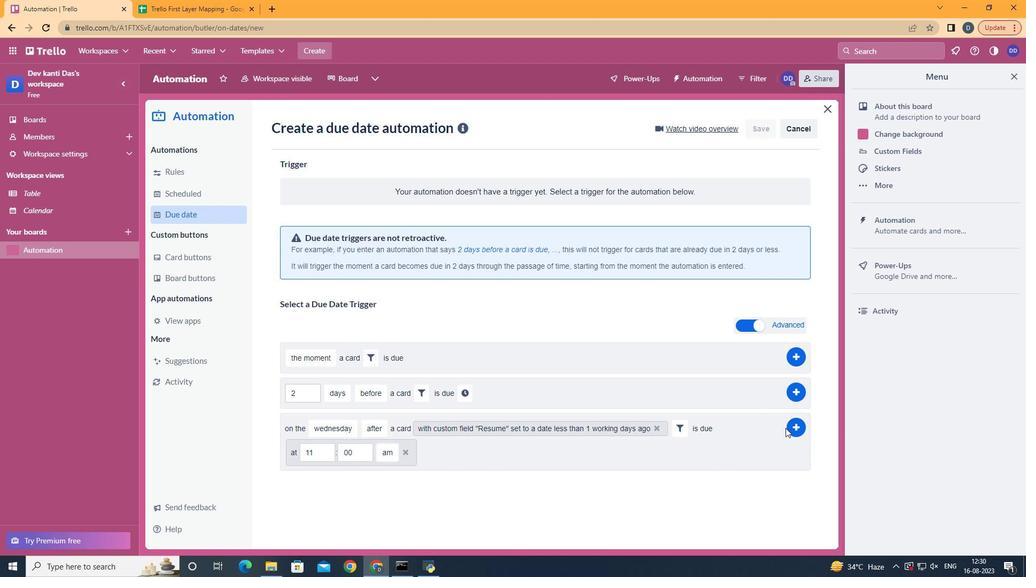
Action: Mouse pressed left at (782, 427)
Screenshot: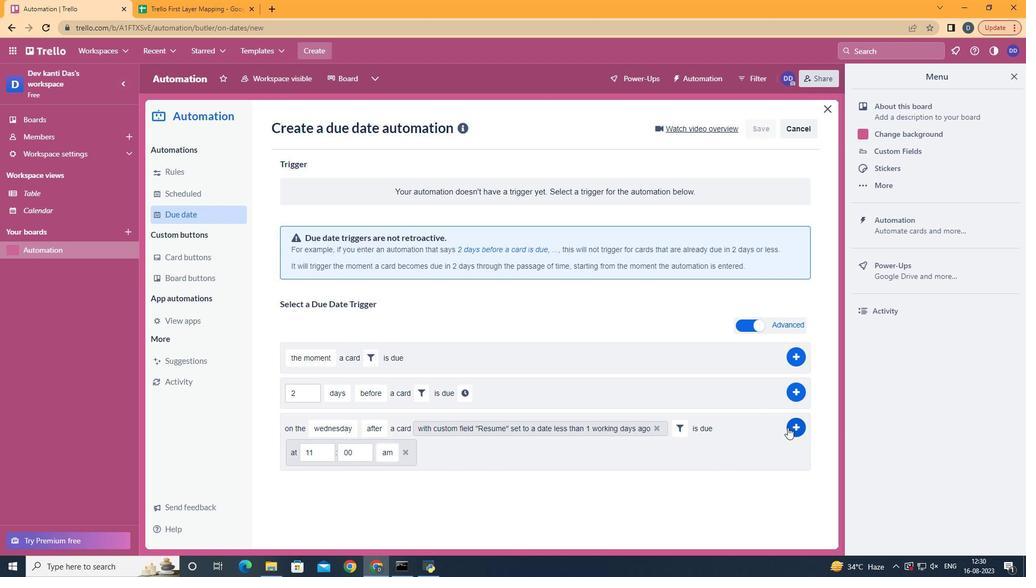 
Action: Mouse moved to (787, 427)
Screenshot: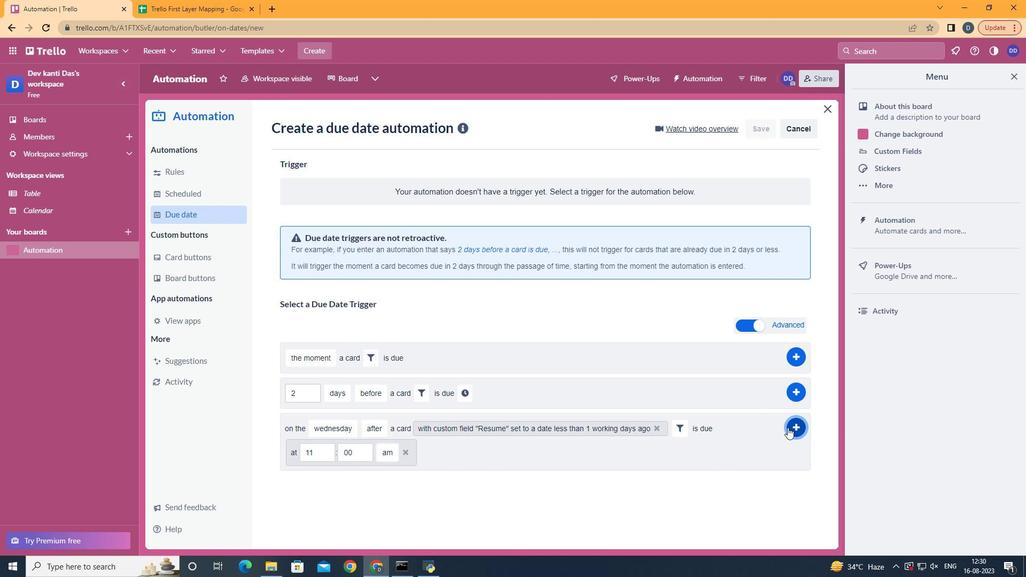 
Action: Mouse pressed left at (787, 427)
Screenshot: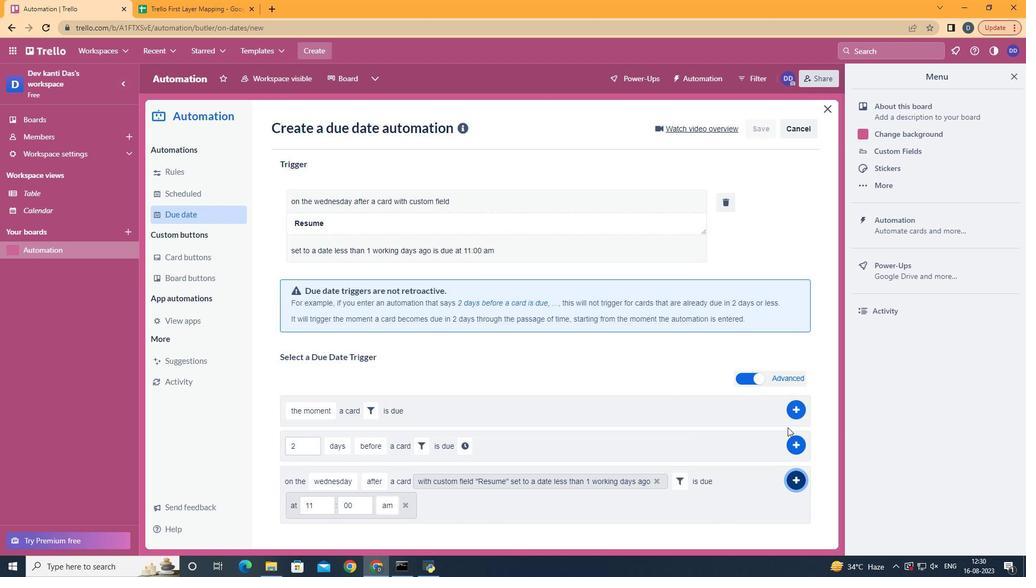 
Action: Mouse moved to (789, 428)
Screenshot: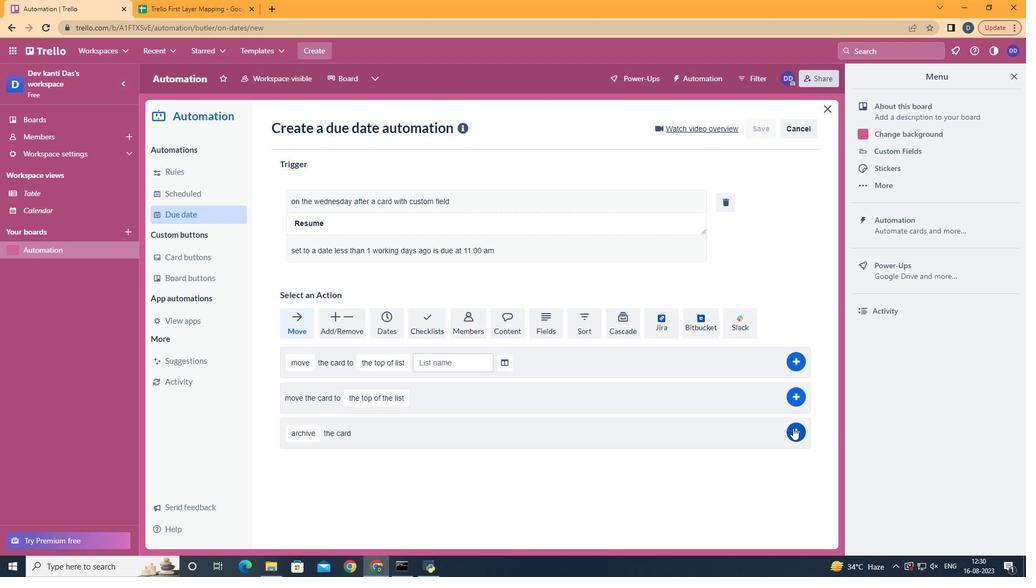 
